 Task: Add the product "Buffalo Chicken Roller Entree" to cart from the store "7-Eleven".
Action: Mouse moved to (58, 103)
Screenshot: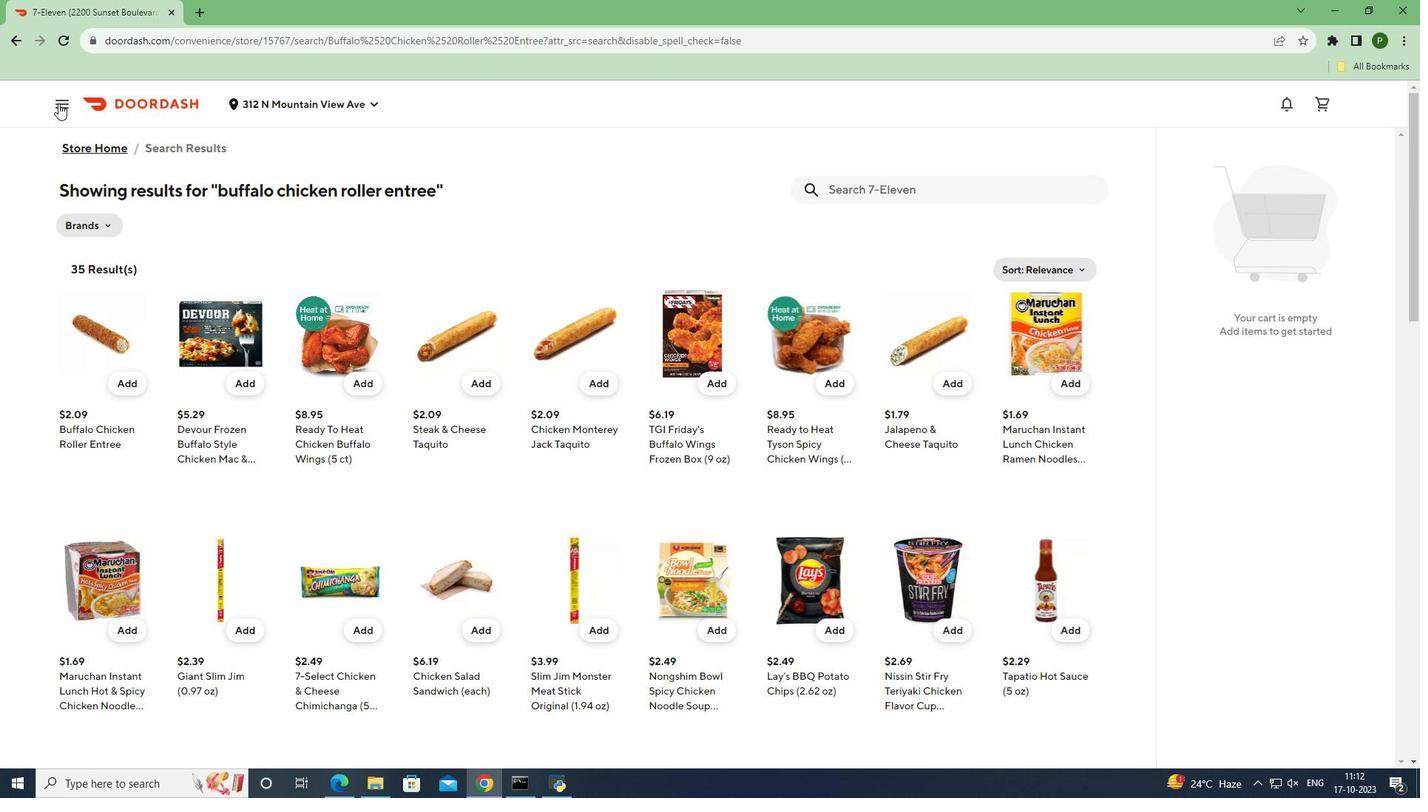 
Action: Mouse pressed left at (58, 103)
Screenshot: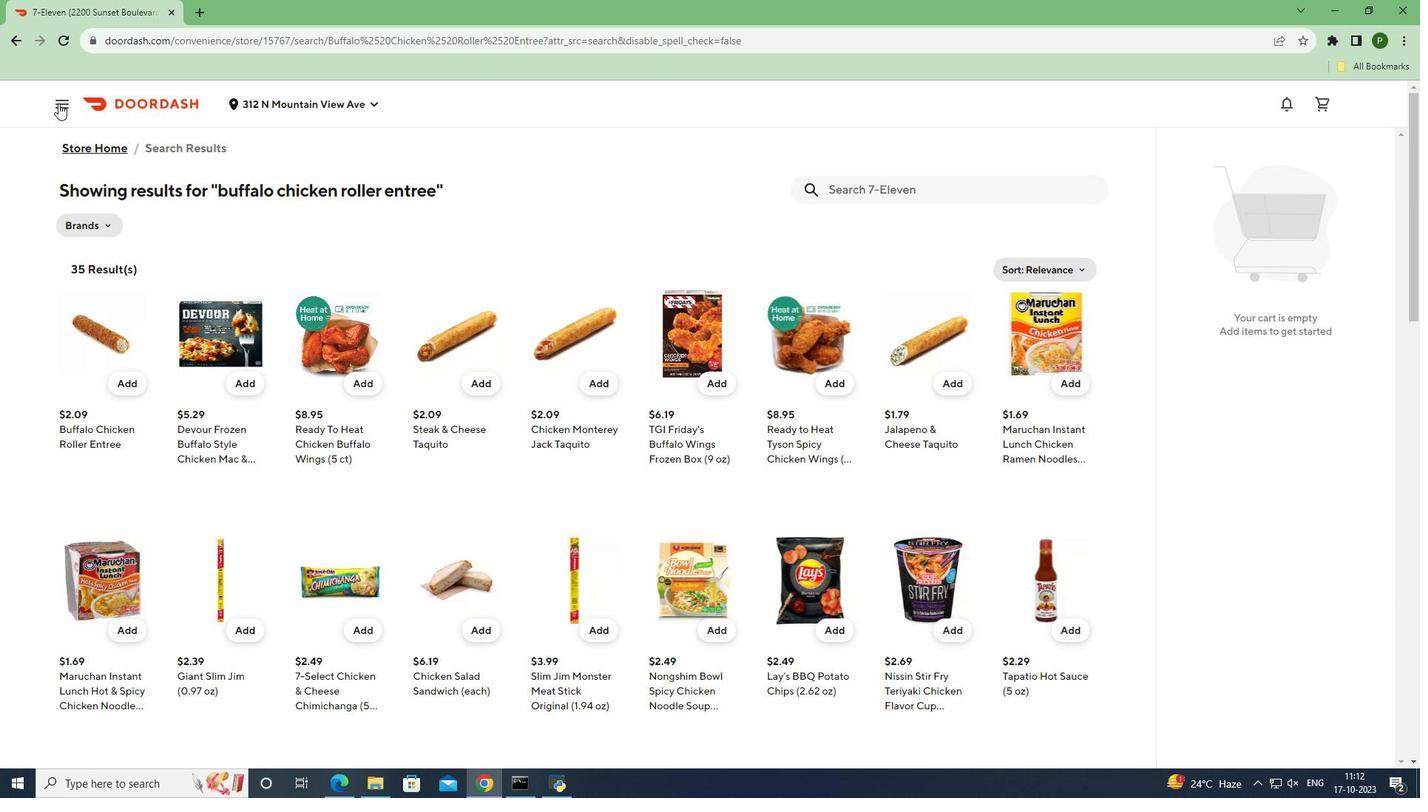 
Action: Mouse moved to (53, 218)
Screenshot: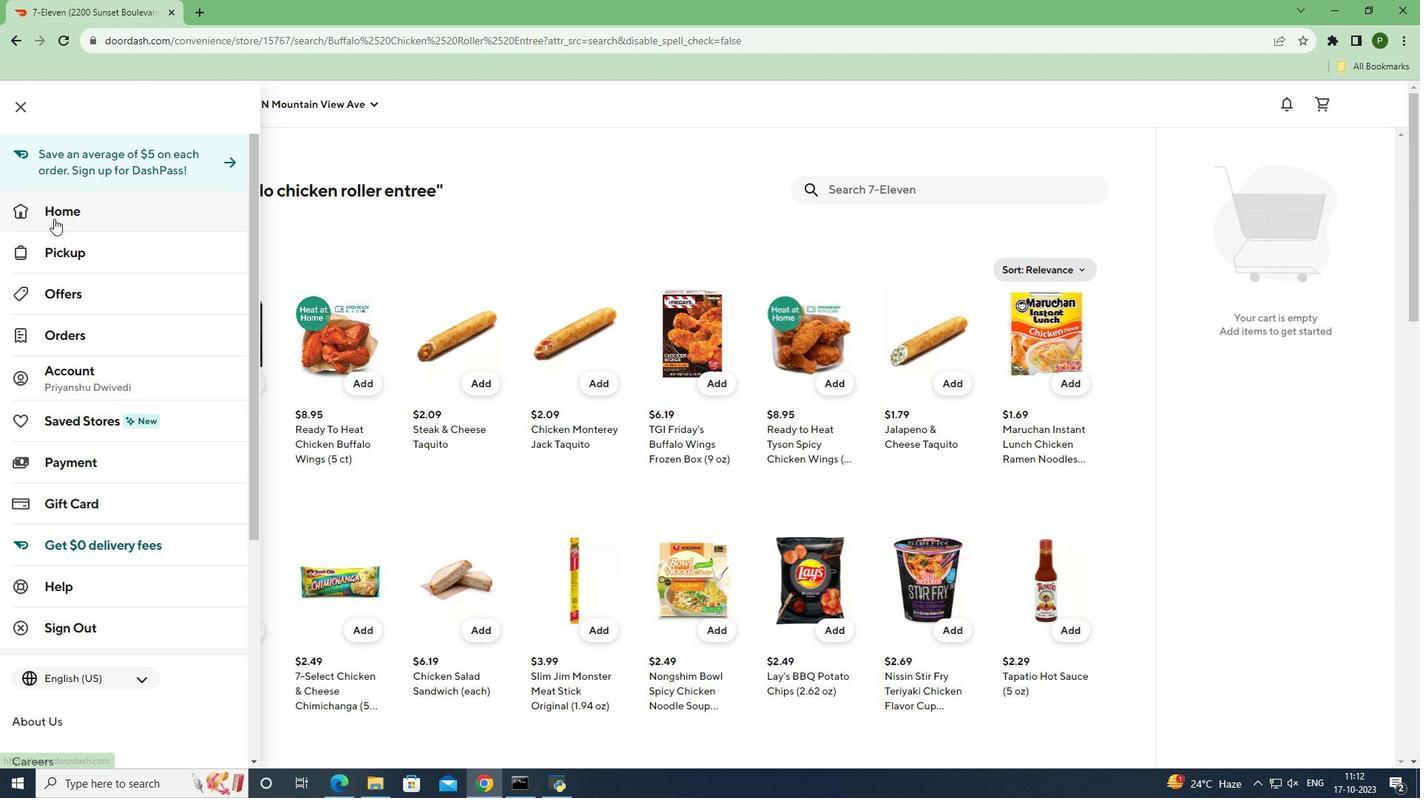 
Action: Mouse pressed left at (53, 218)
Screenshot: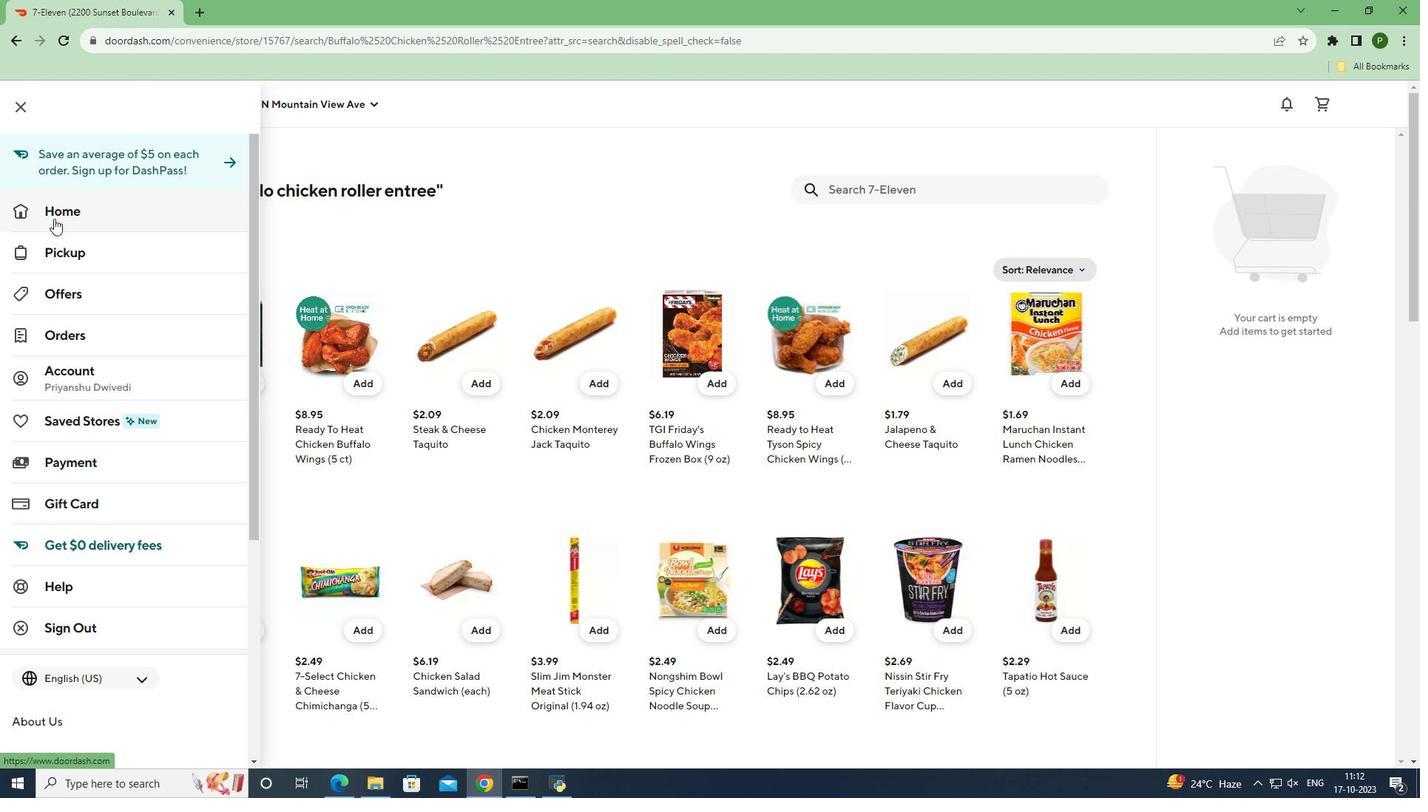 
Action: Mouse moved to (356, 155)
Screenshot: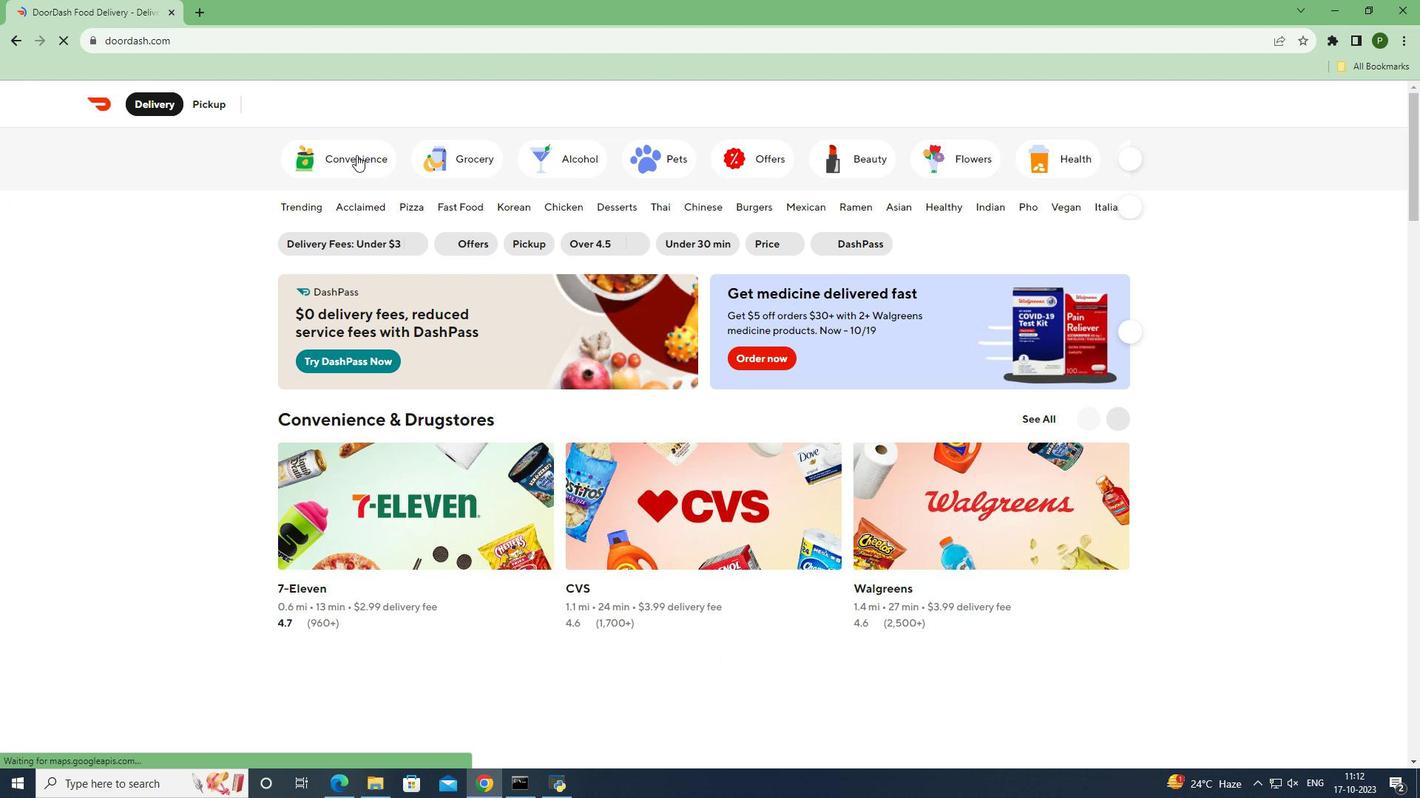 
Action: Mouse pressed left at (356, 155)
Screenshot: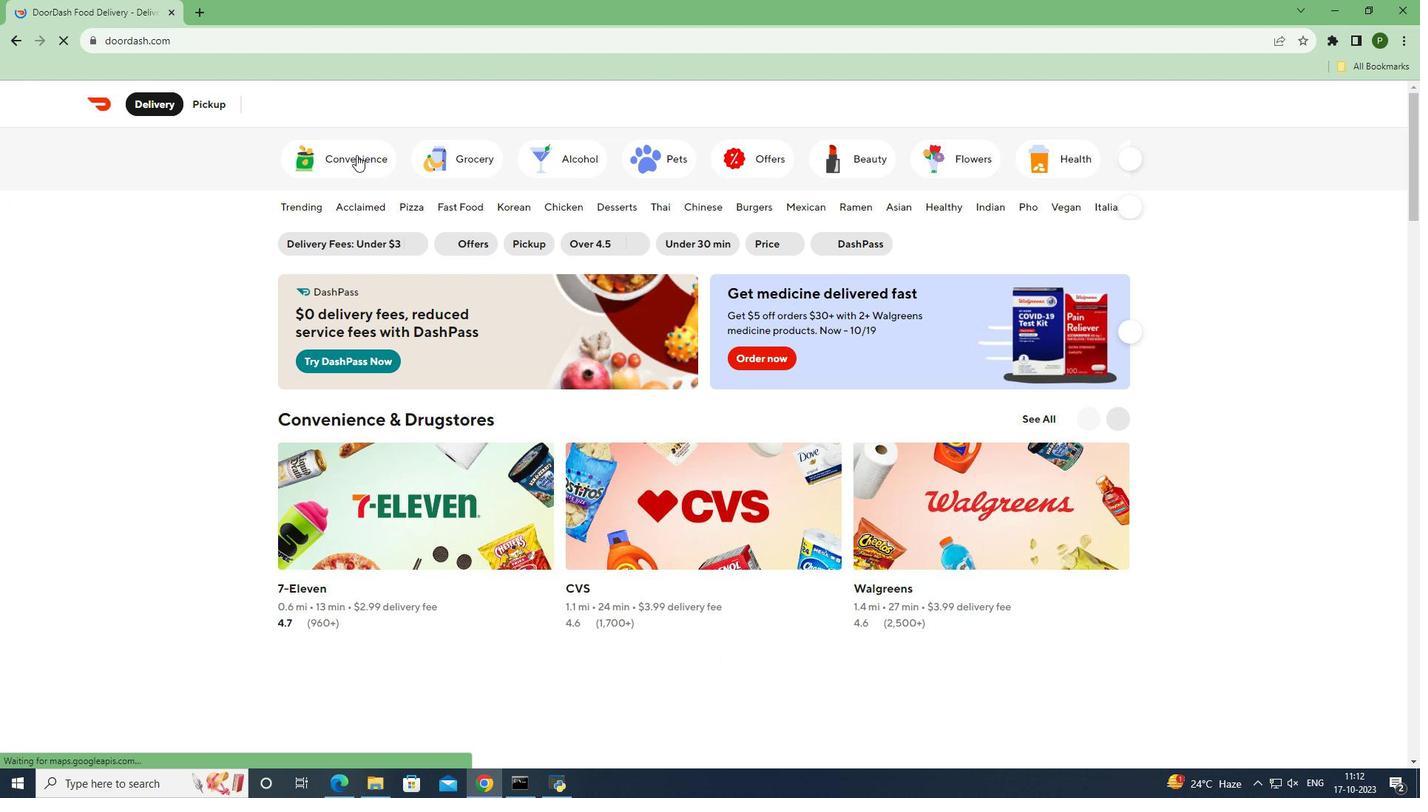 
Action: Mouse moved to (365, 480)
Screenshot: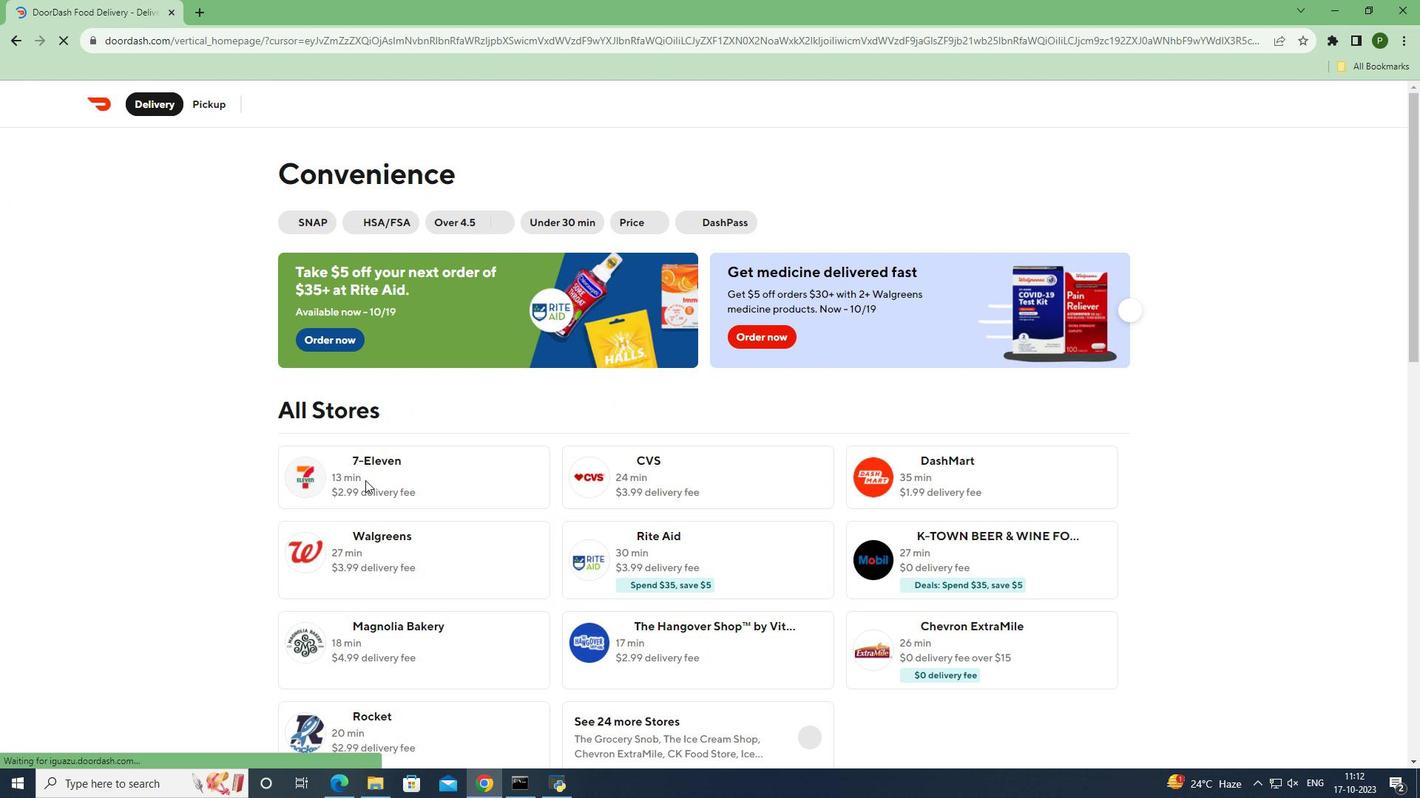 
Action: Mouse pressed left at (365, 480)
Screenshot: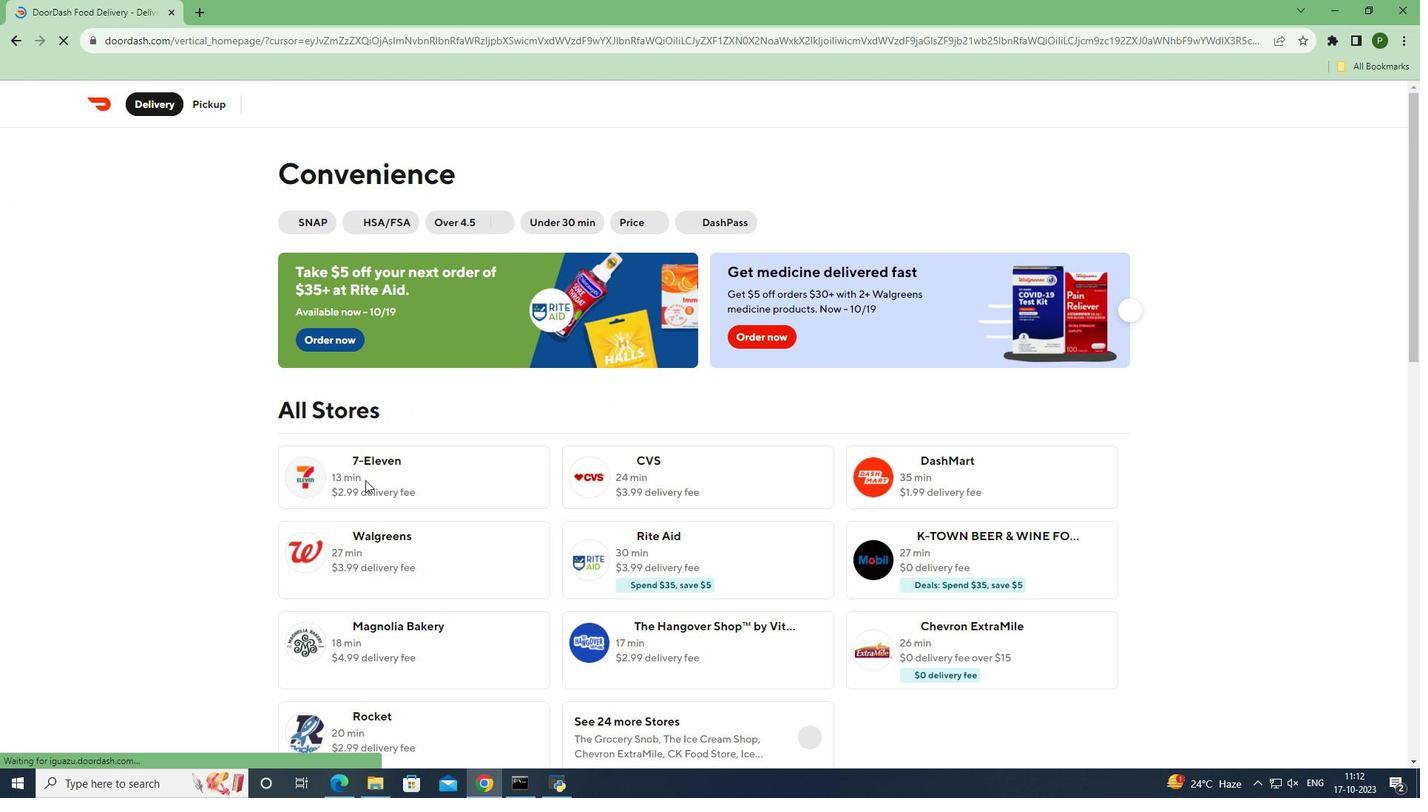 
Action: Mouse moved to (902, 241)
Screenshot: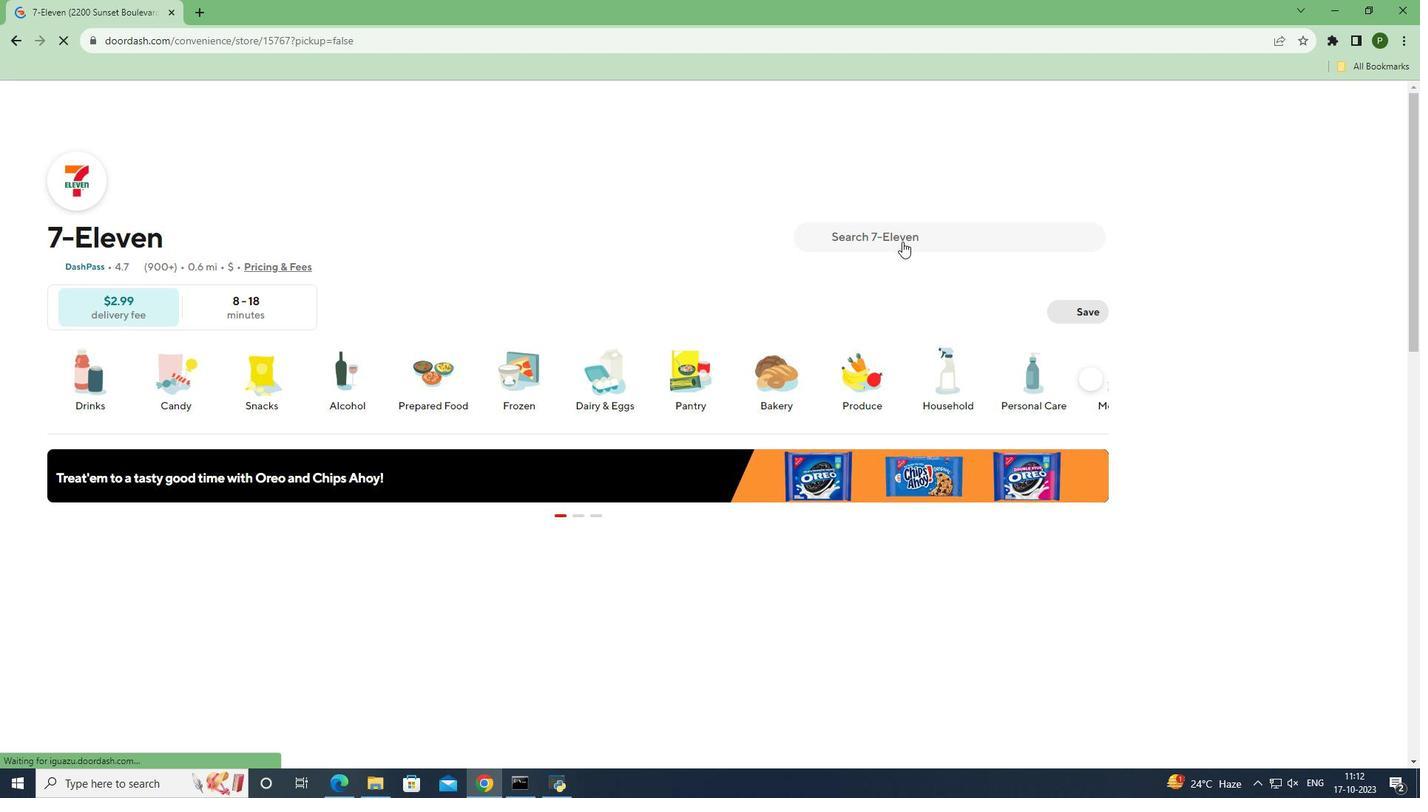 
Action: Mouse pressed left at (902, 241)
Screenshot: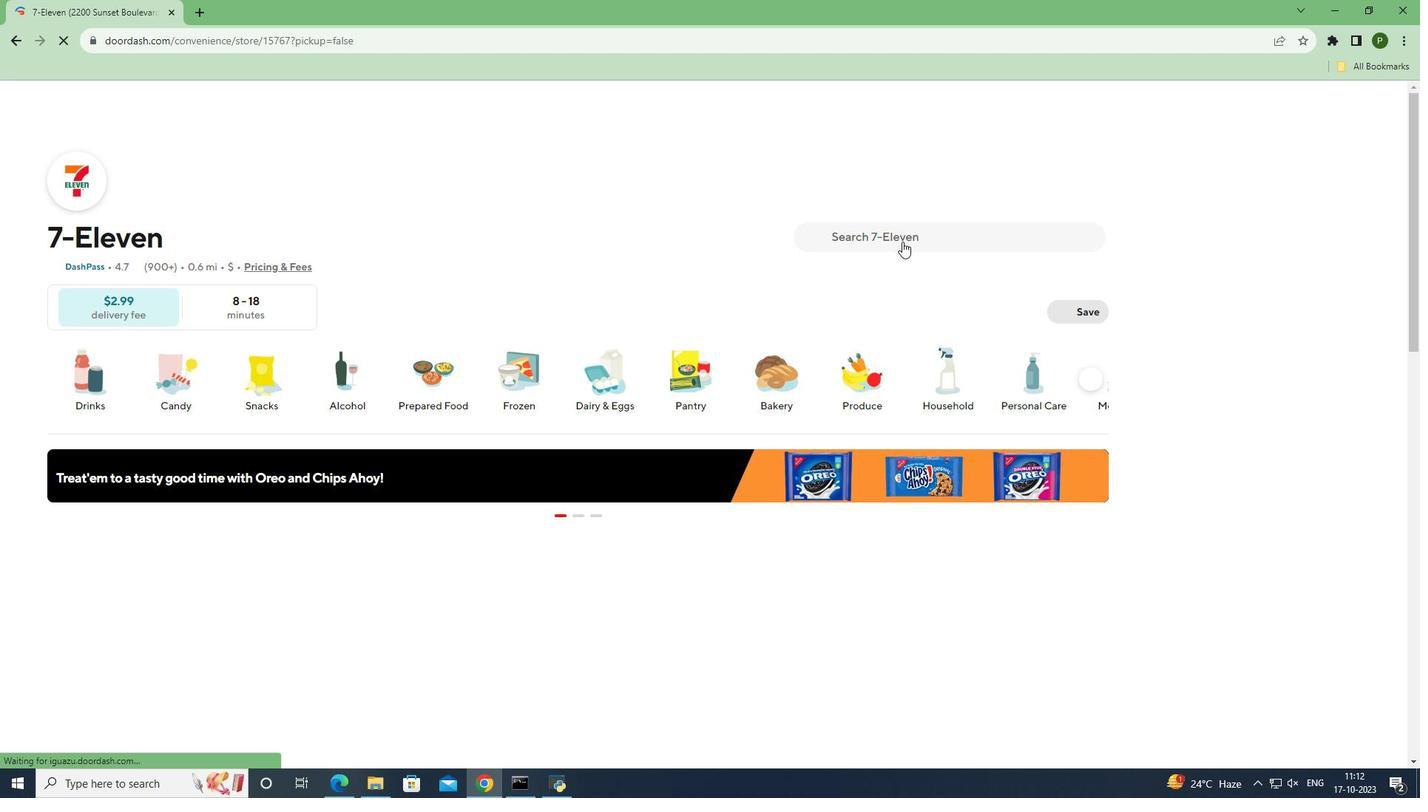 
Action: Mouse moved to (897, 233)
Screenshot: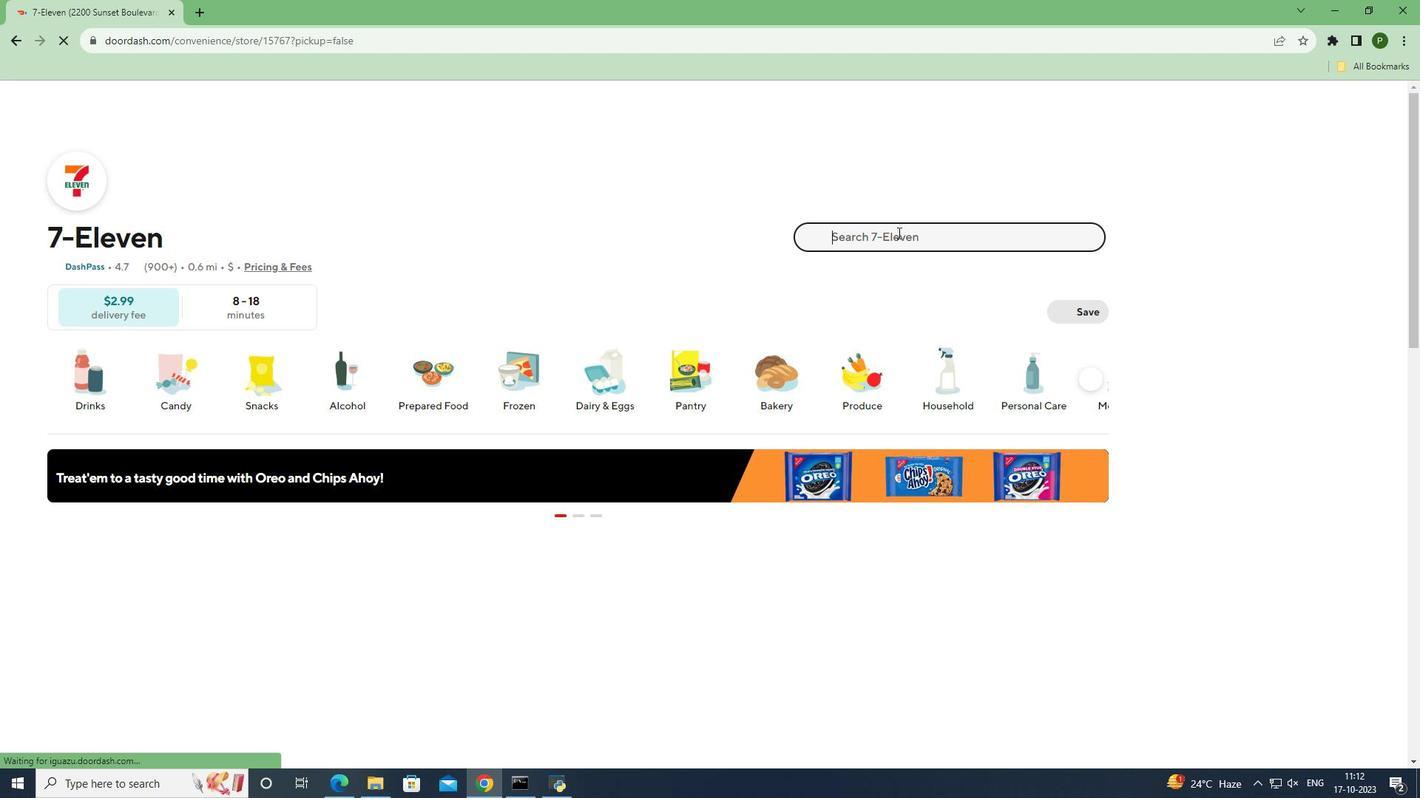 
Action: Key pressed <Key.caps_lock>B<Key.caps_lock>uffalo<Key.space><Key.caps_lock>C<Key.caps_lock>hicken<Key.space><Key.caps_lock>R<Key.caps_lock>oller<Key.space><Key.caps_lock>E<Key.caps_lock>ntree
Screenshot: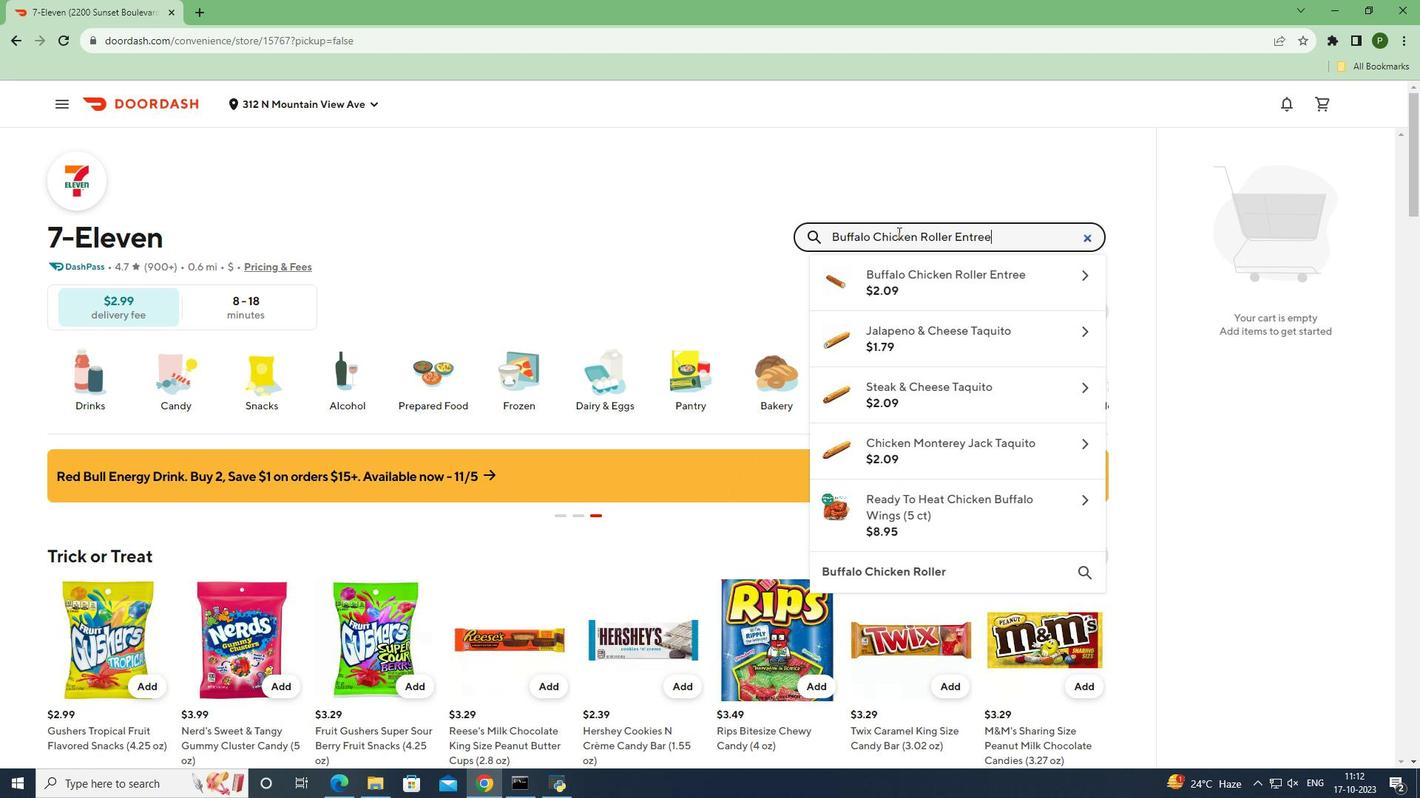 
Action: Mouse moved to (892, 275)
Screenshot: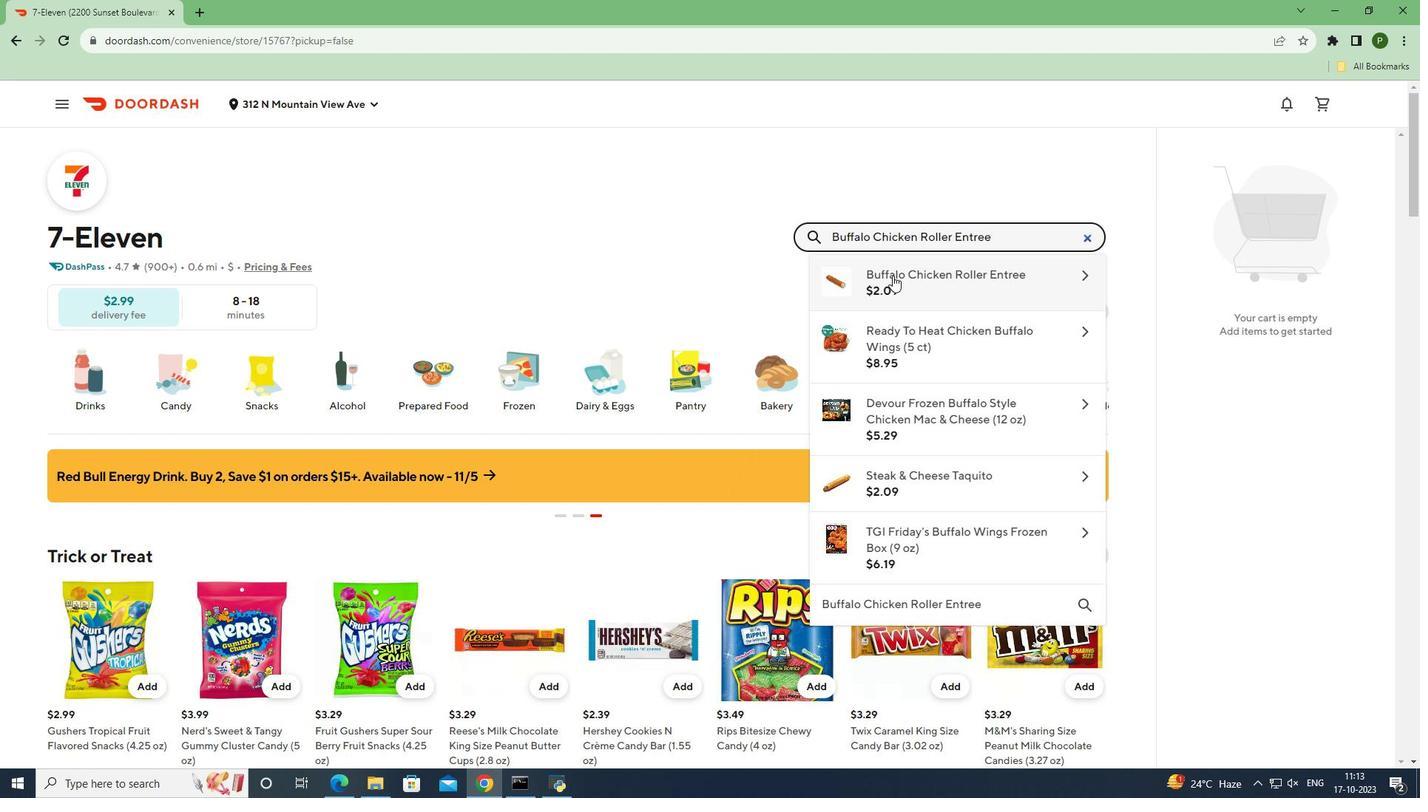 
Action: Mouse pressed left at (892, 275)
Screenshot: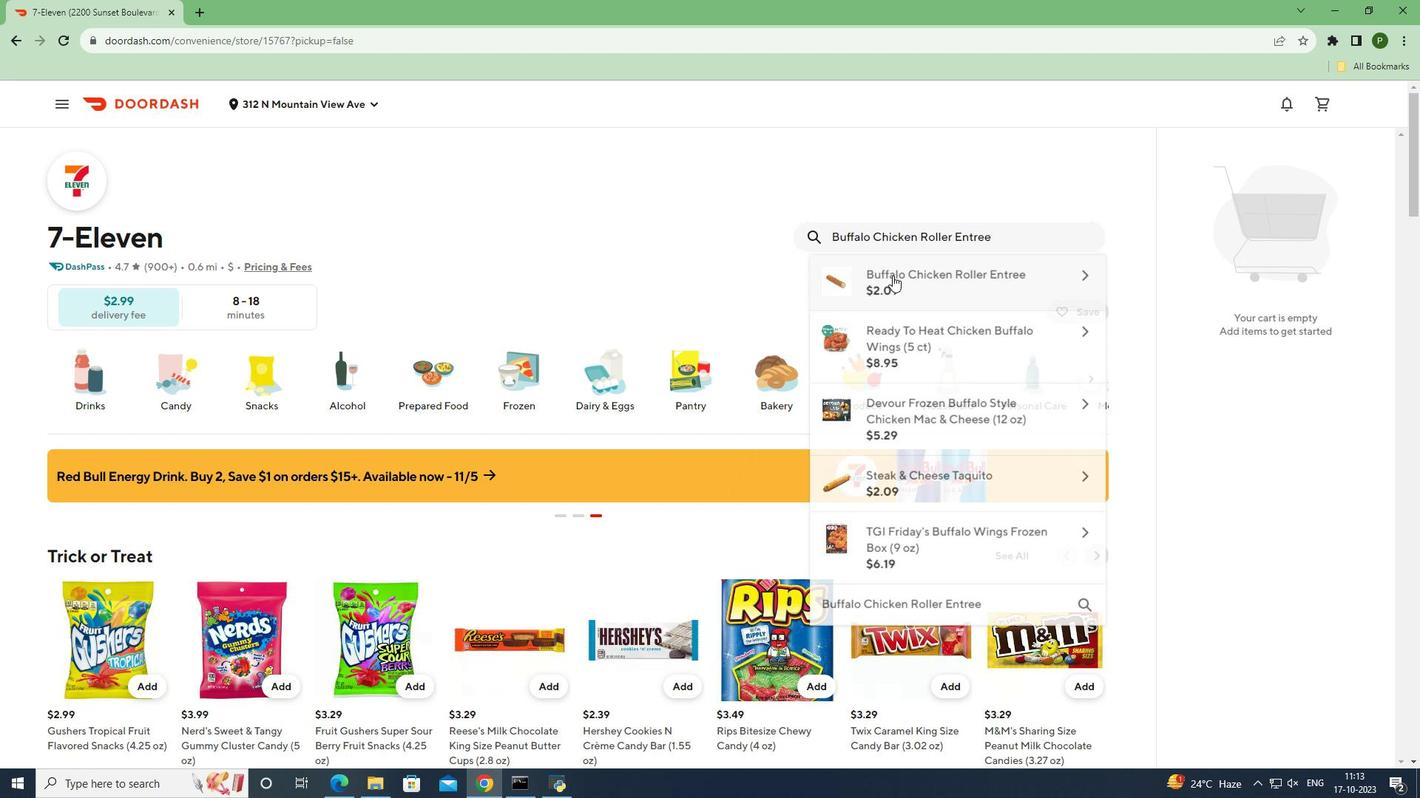 
Action: Mouse moved to (933, 731)
Screenshot: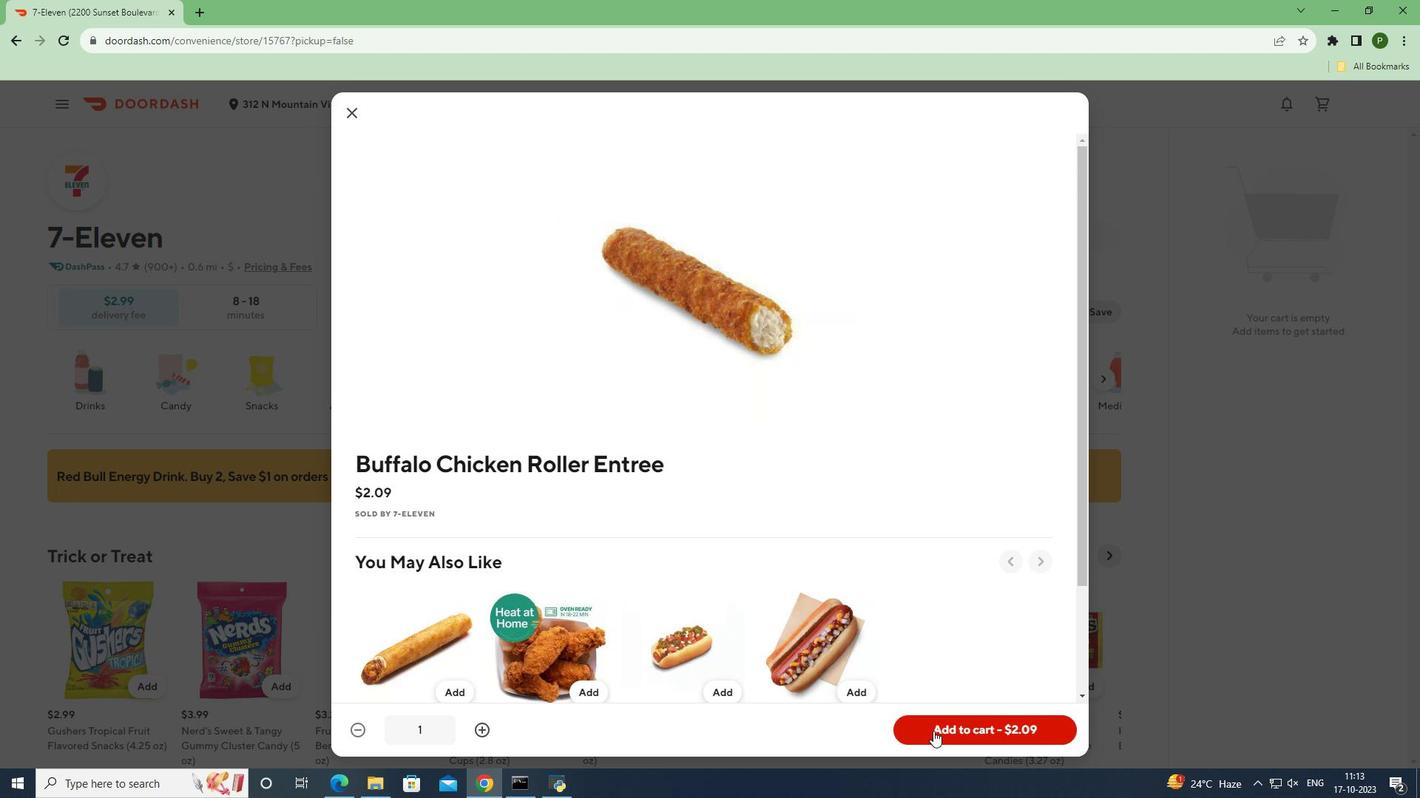 
Action: Mouse pressed left at (933, 731)
Screenshot: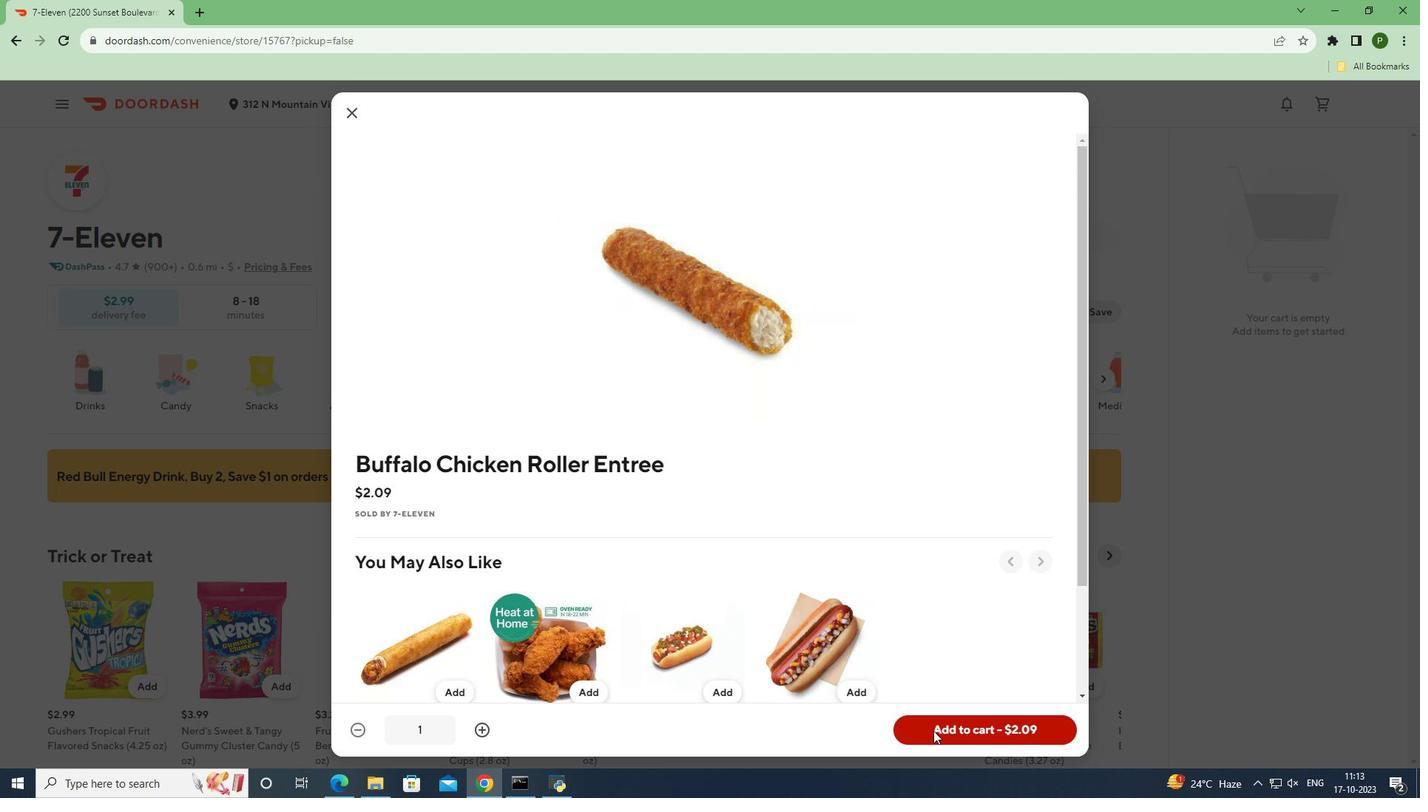 
Action: Mouse moved to (1081, 688)
Screenshot: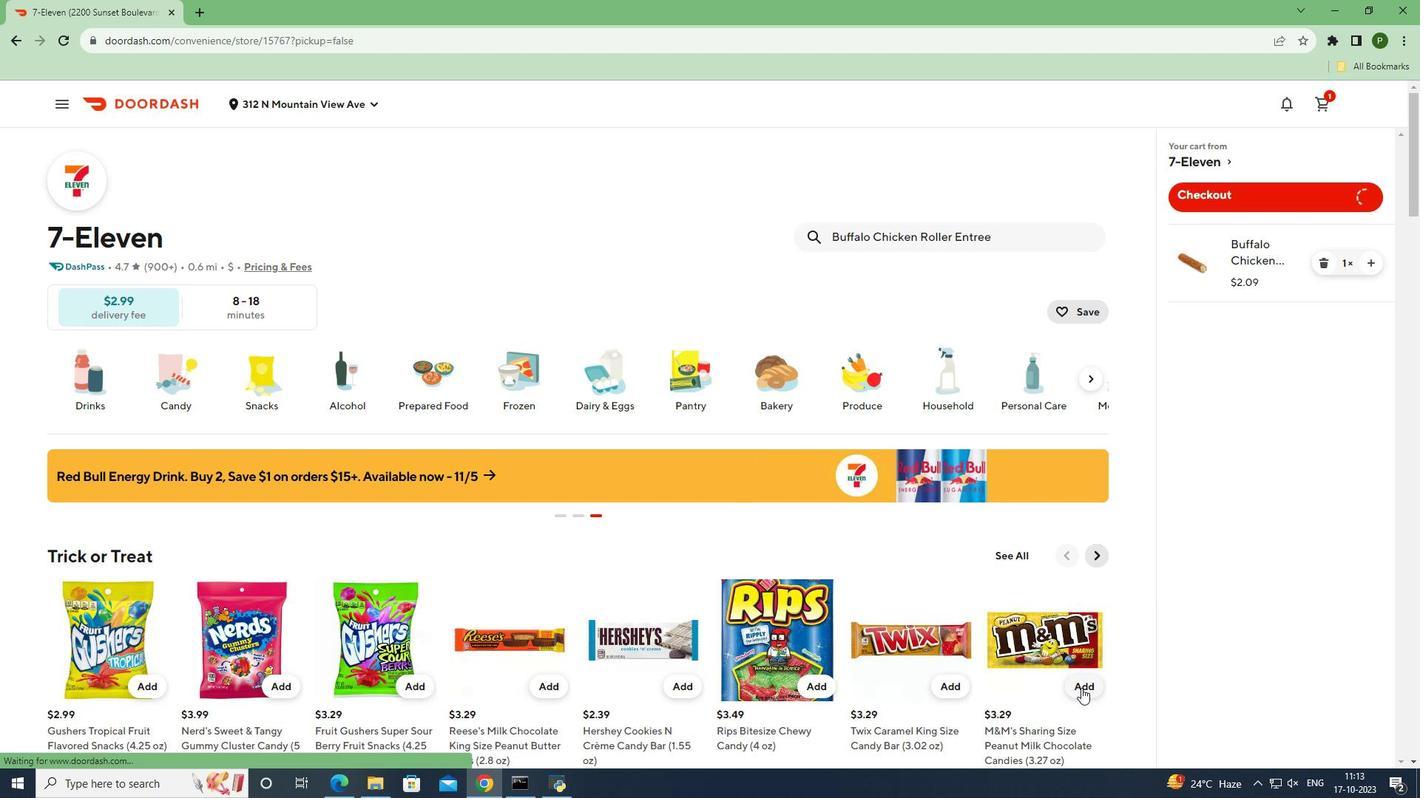 
